 Task: Look for products with raspberry flavor in the category "Powered Drink MIxes".
Action: Mouse pressed left at (17, 95)
Screenshot: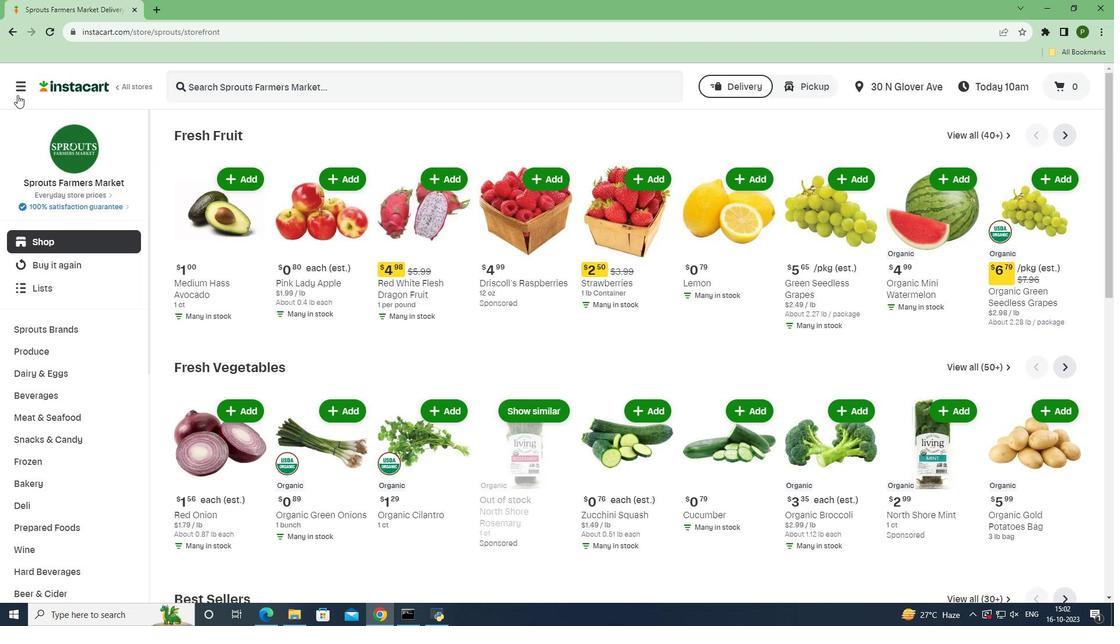 
Action: Mouse moved to (40, 305)
Screenshot: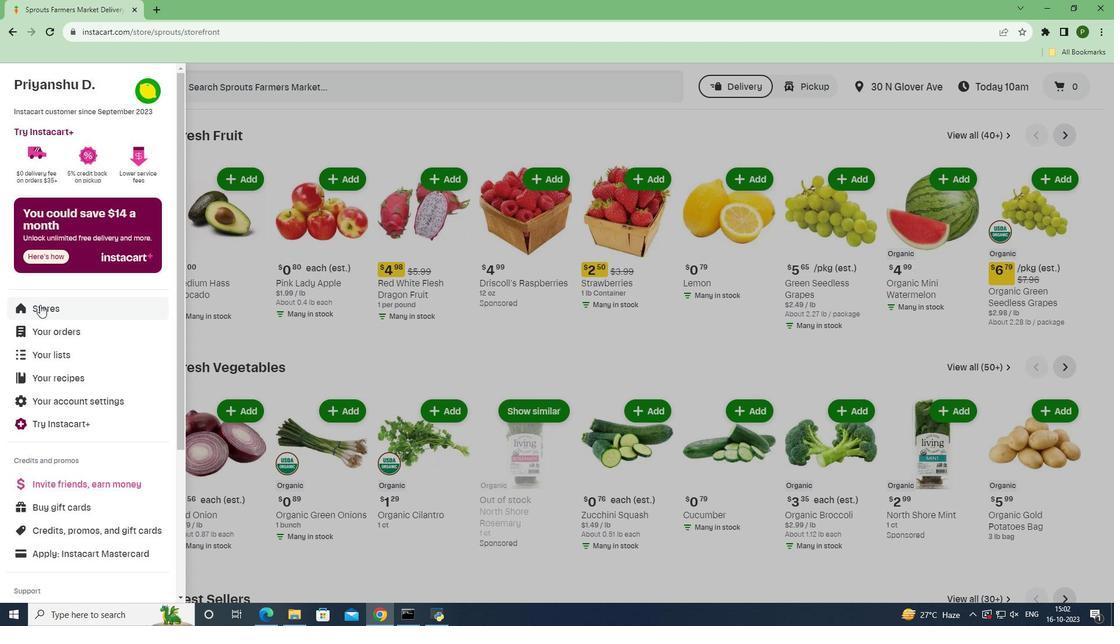 
Action: Mouse pressed left at (40, 305)
Screenshot: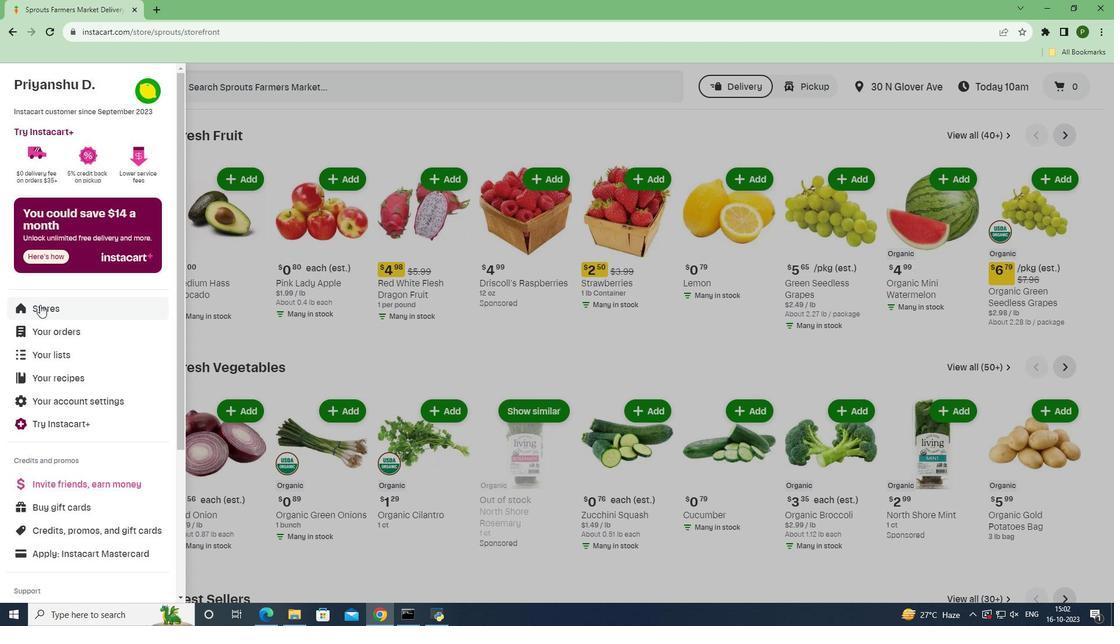 
Action: Mouse moved to (258, 128)
Screenshot: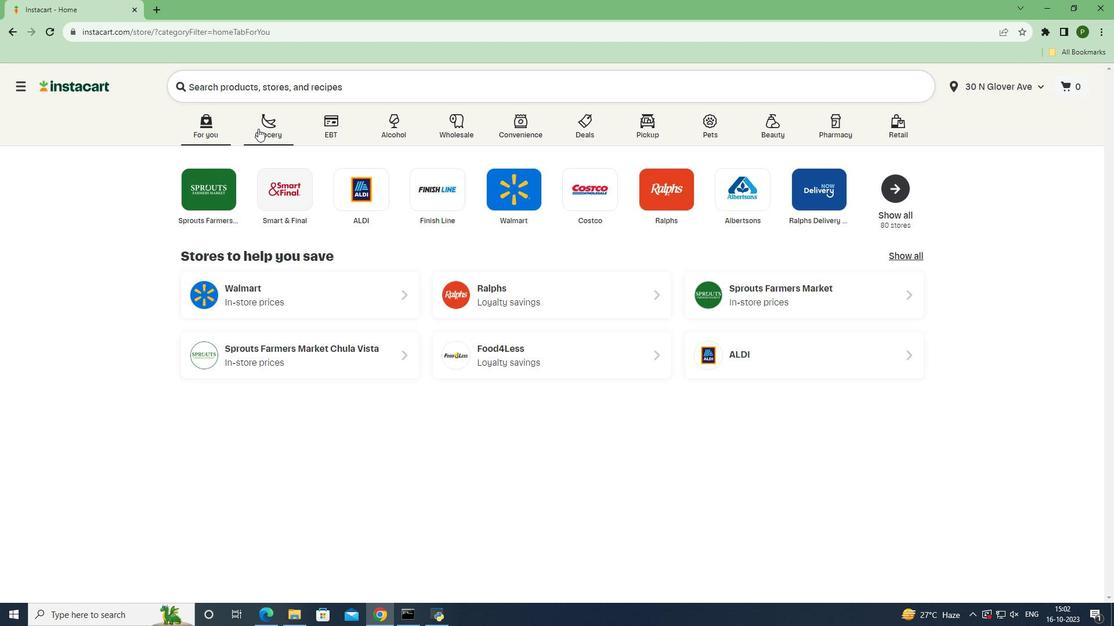 
Action: Mouse pressed left at (258, 128)
Screenshot: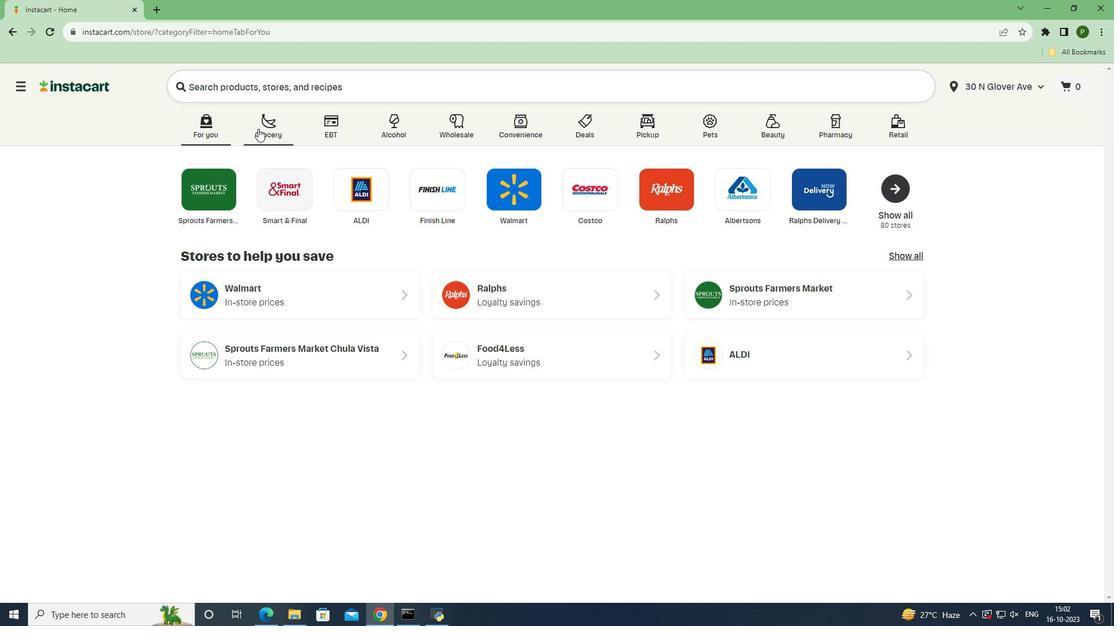 
Action: Mouse moved to (698, 260)
Screenshot: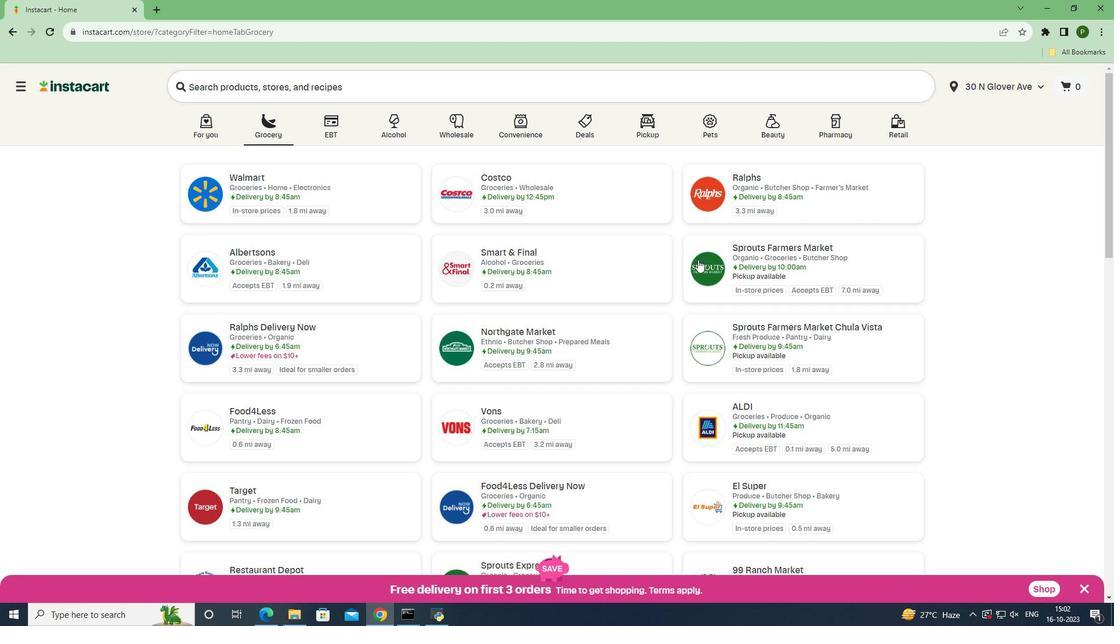 
Action: Mouse pressed left at (698, 260)
Screenshot: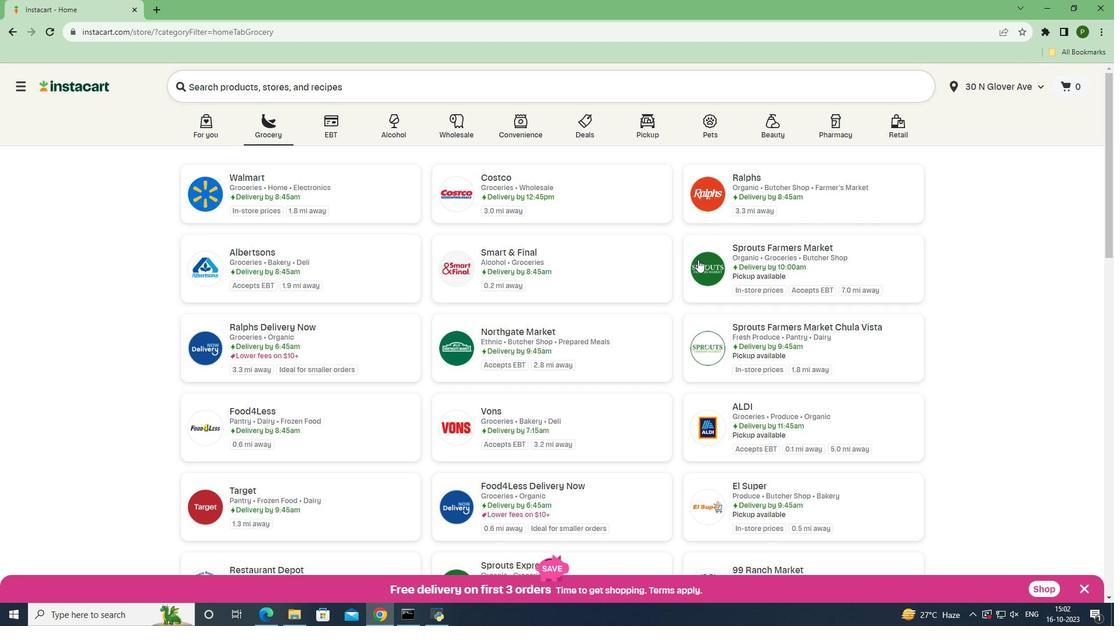 
Action: Mouse moved to (59, 395)
Screenshot: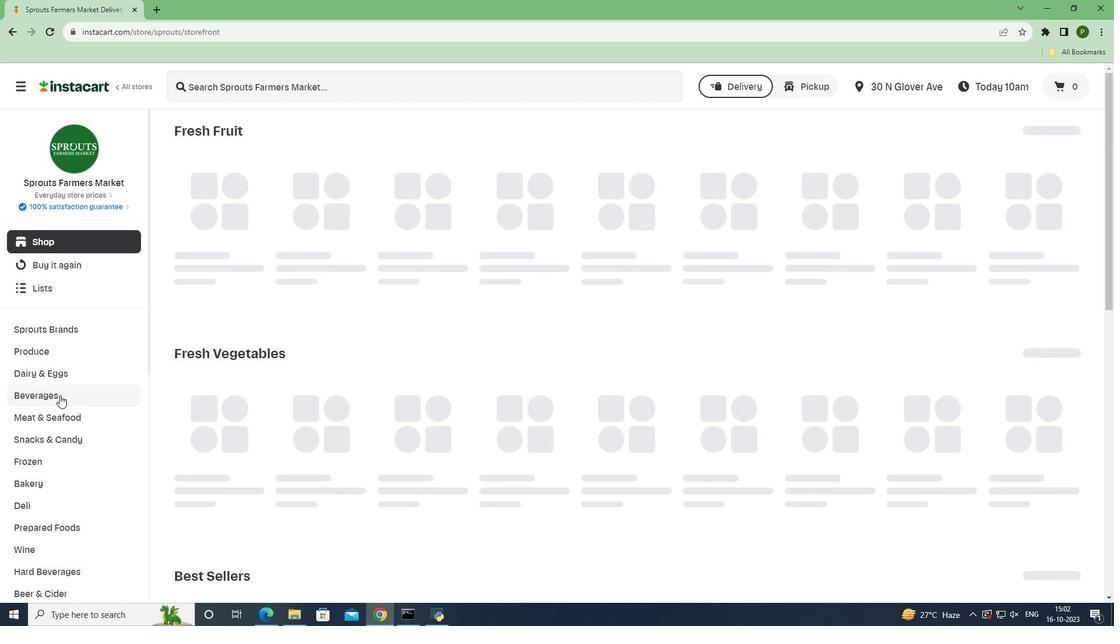 
Action: Mouse pressed left at (59, 395)
Screenshot: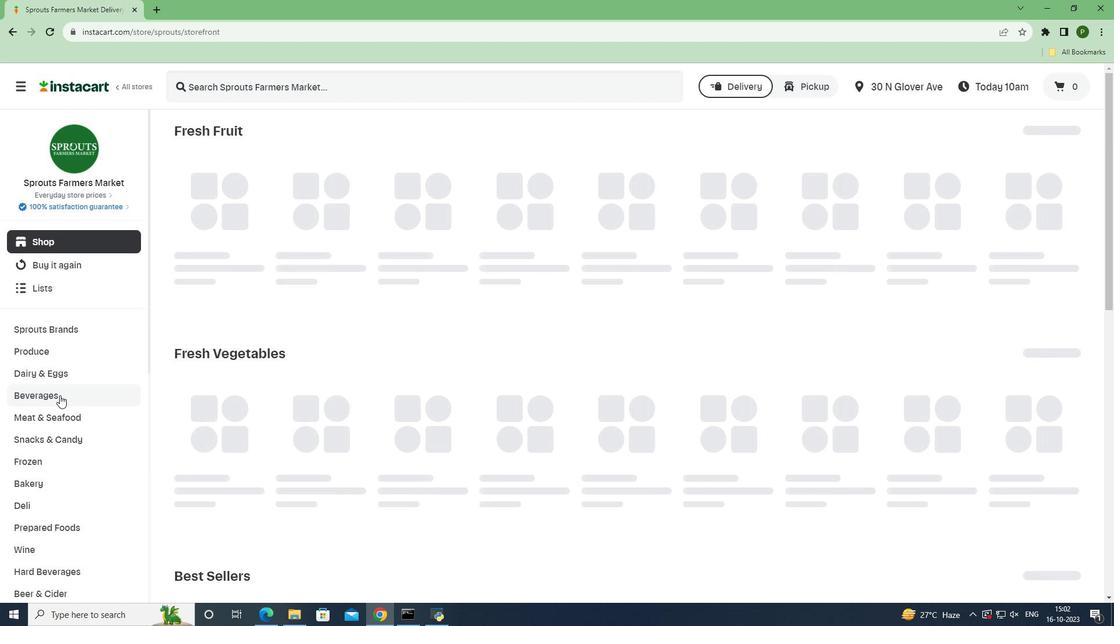 
Action: Mouse moved to (1052, 157)
Screenshot: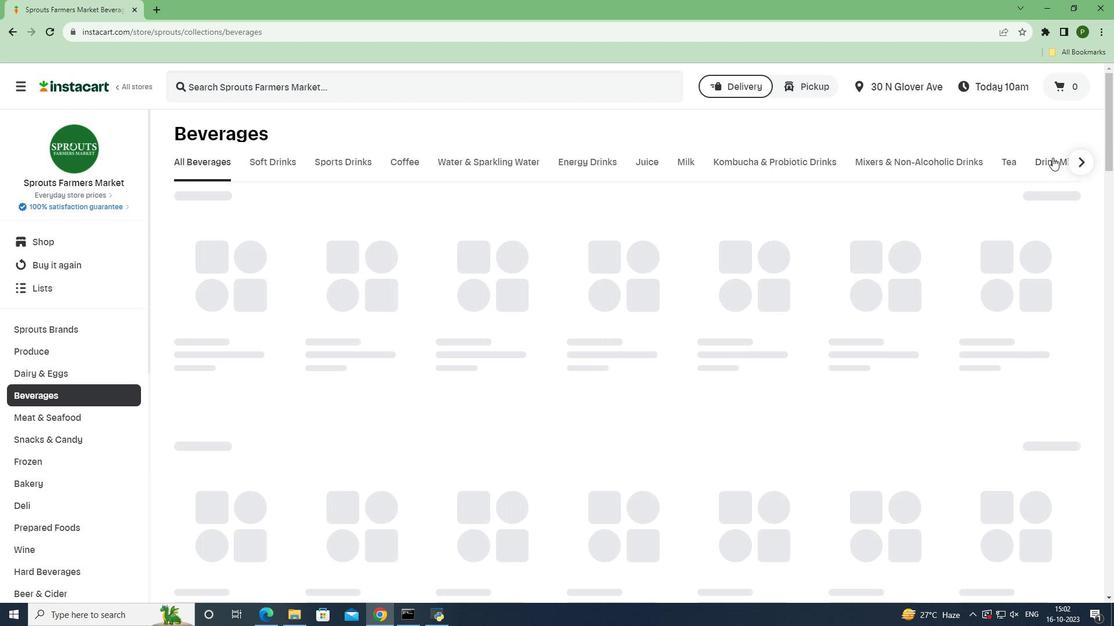 
Action: Mouse pressed left at (1052, 157)
Screenshot: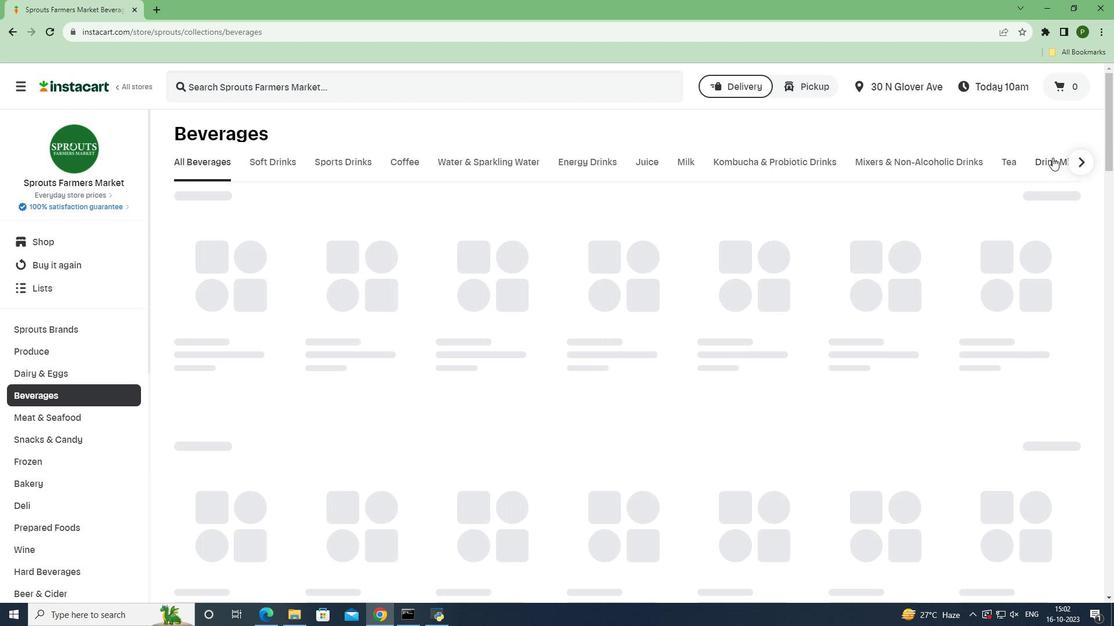 
Action: Mouse moved to (320, 215)
Screenshot: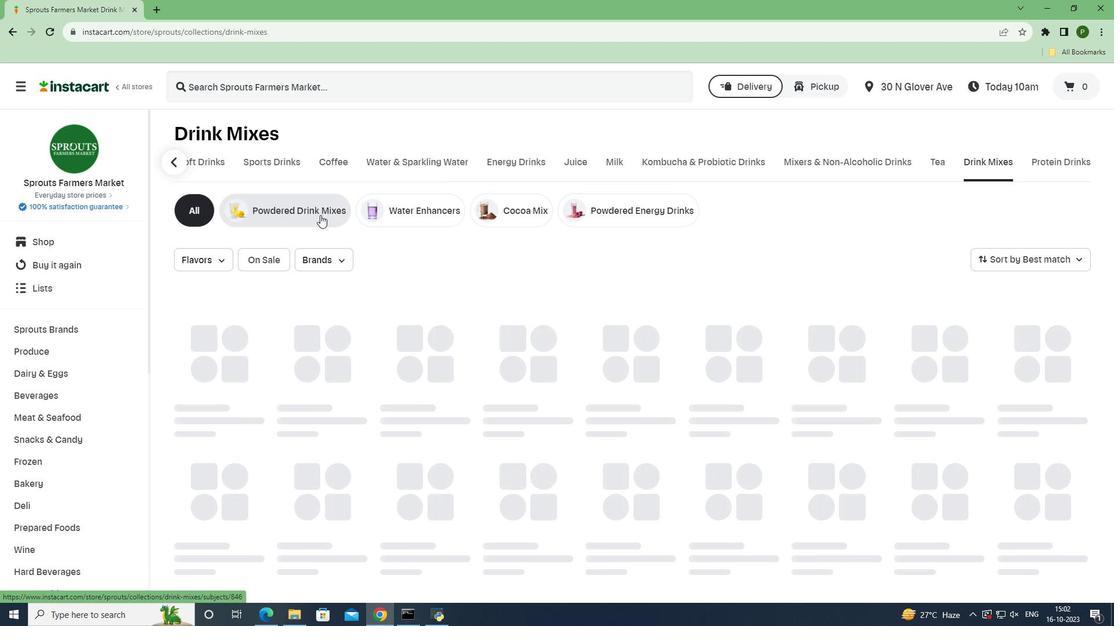 
Action: Mouse pressed left at (320, 215)
Screenshot: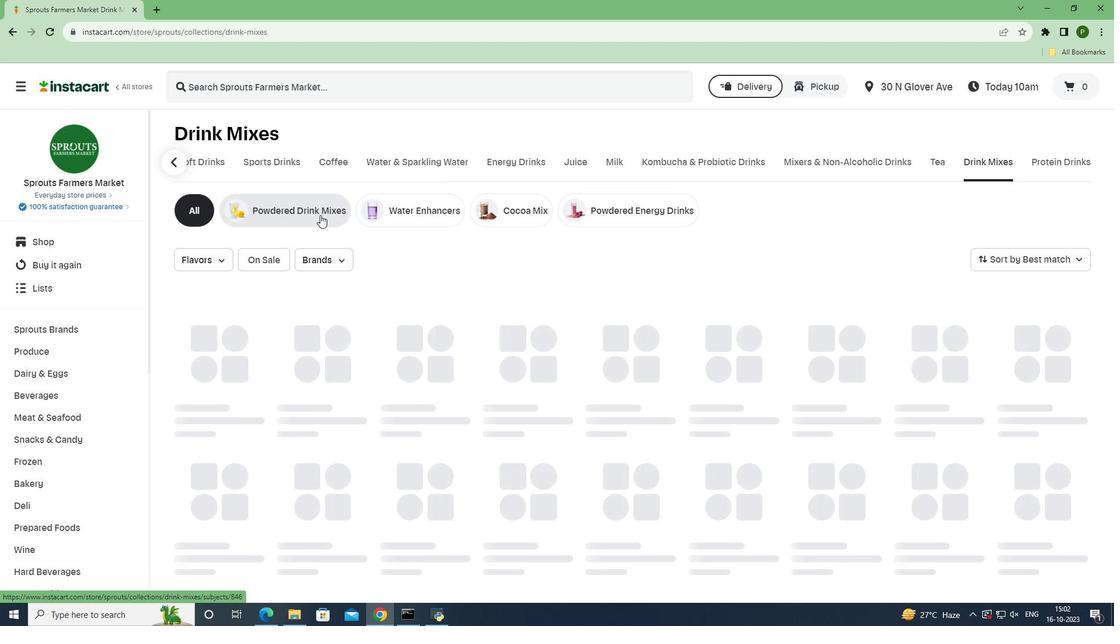 
Action: Mouse moved to (197, 255)
Screenshot: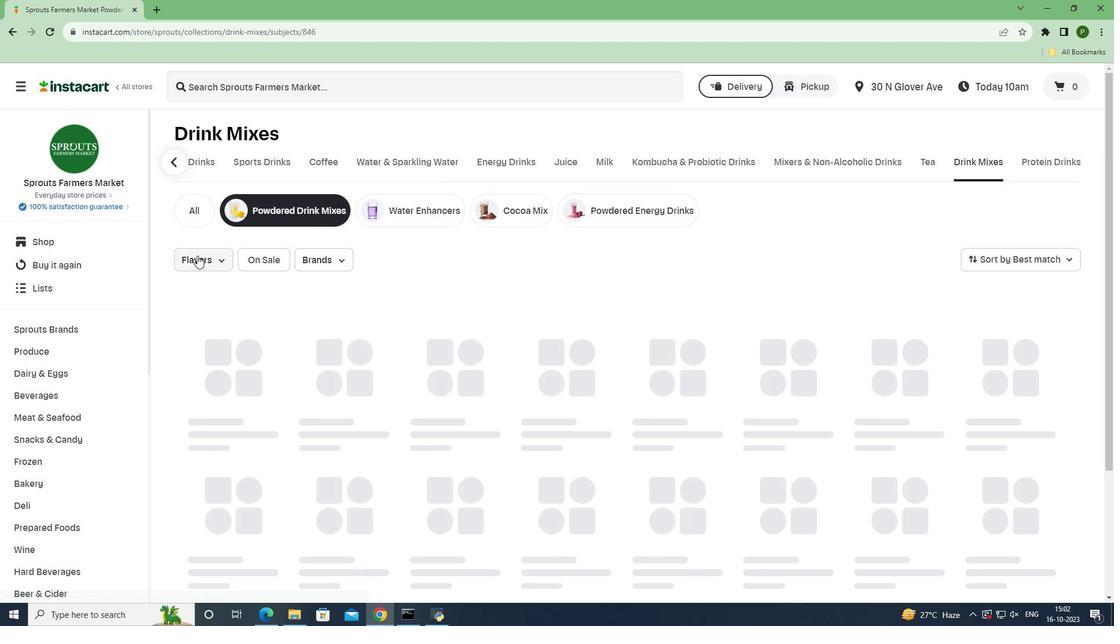
Action: Mouse pressed left at (197, 255)
Screenshot: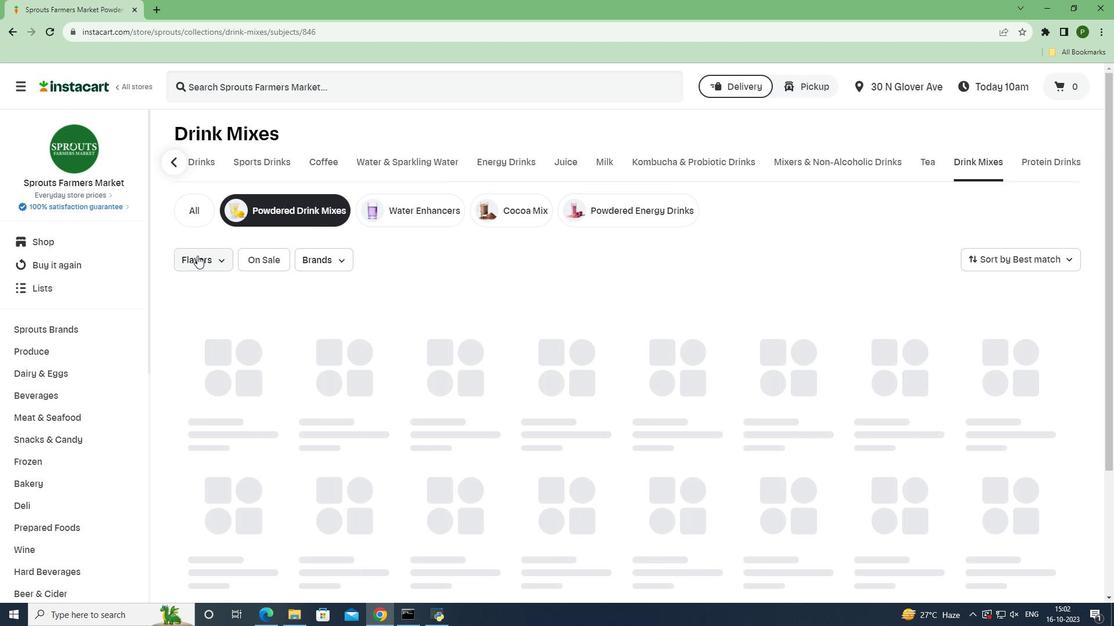 
Action: Mouse moved to (237, 348)
Screenshot: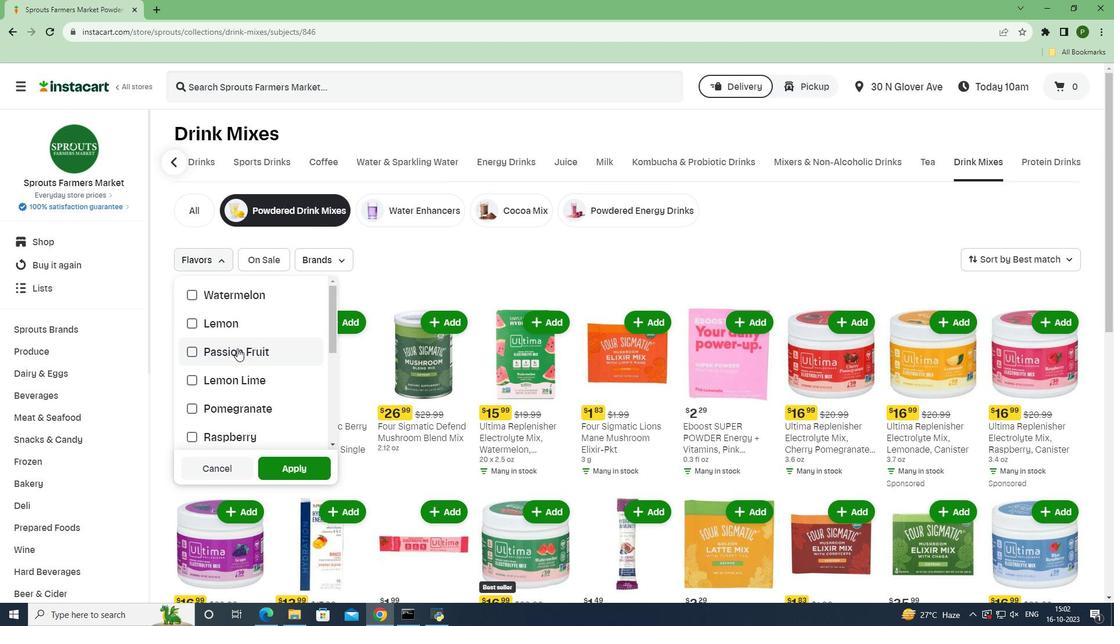 
Action: Mouse scrolled (237, 348) with delta (0, 0)
Screenshot: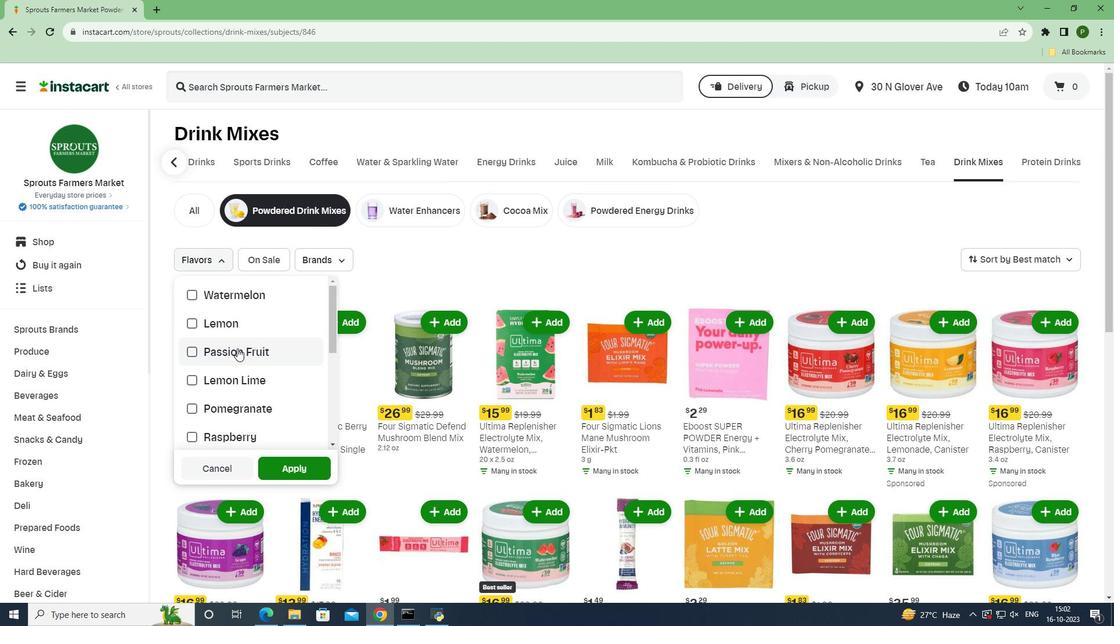 
Action: Mouse moved to (236, 370)
Screenshot: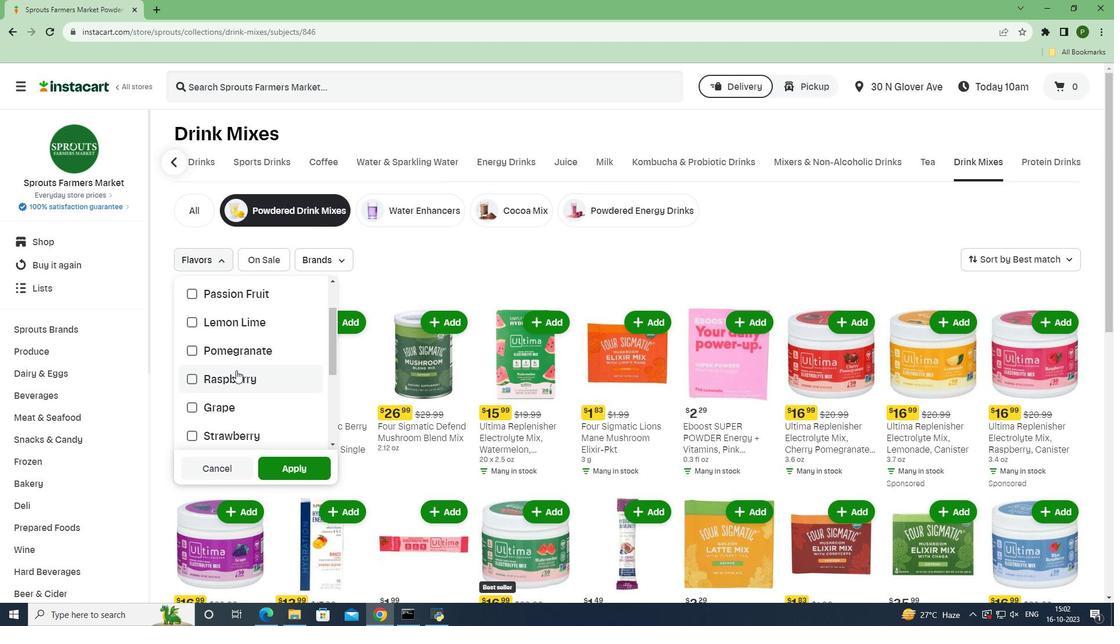 
Action: Mouse pressed left at (236, 370)
Screenshot: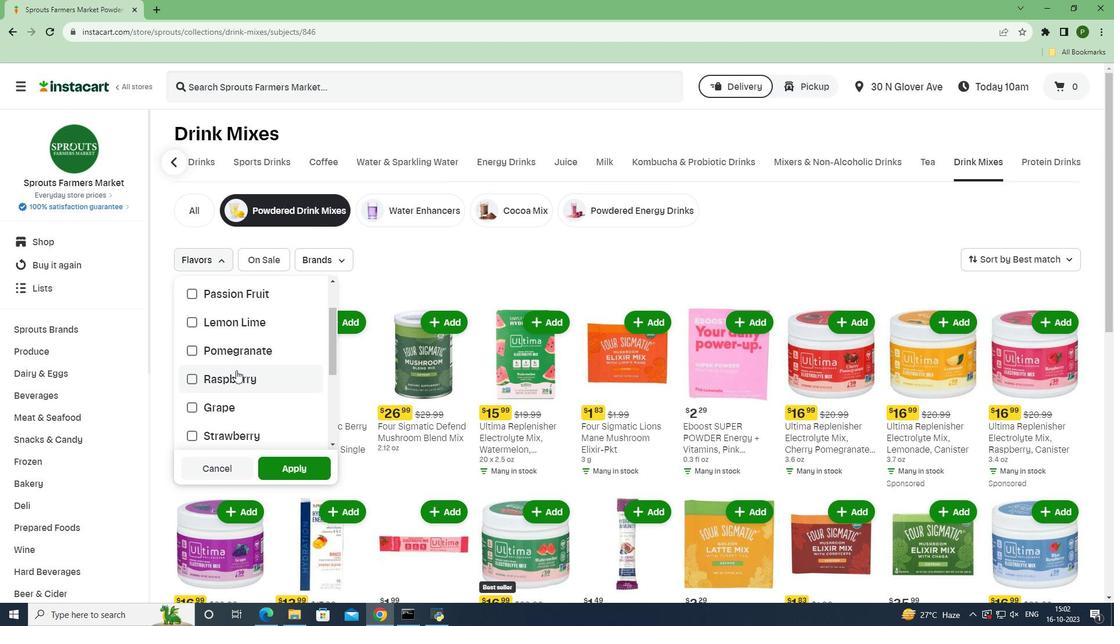 
Action: Mouse moved to (293, 464)
Screenshot: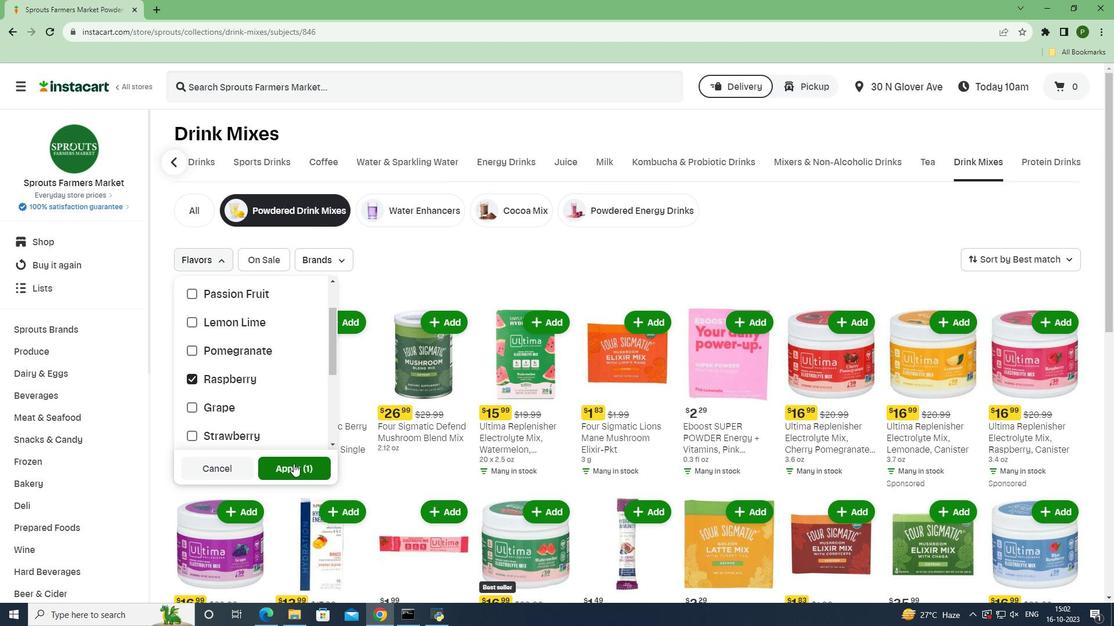 
Action: Mouse pressed left at (293, 464)
Screenshot: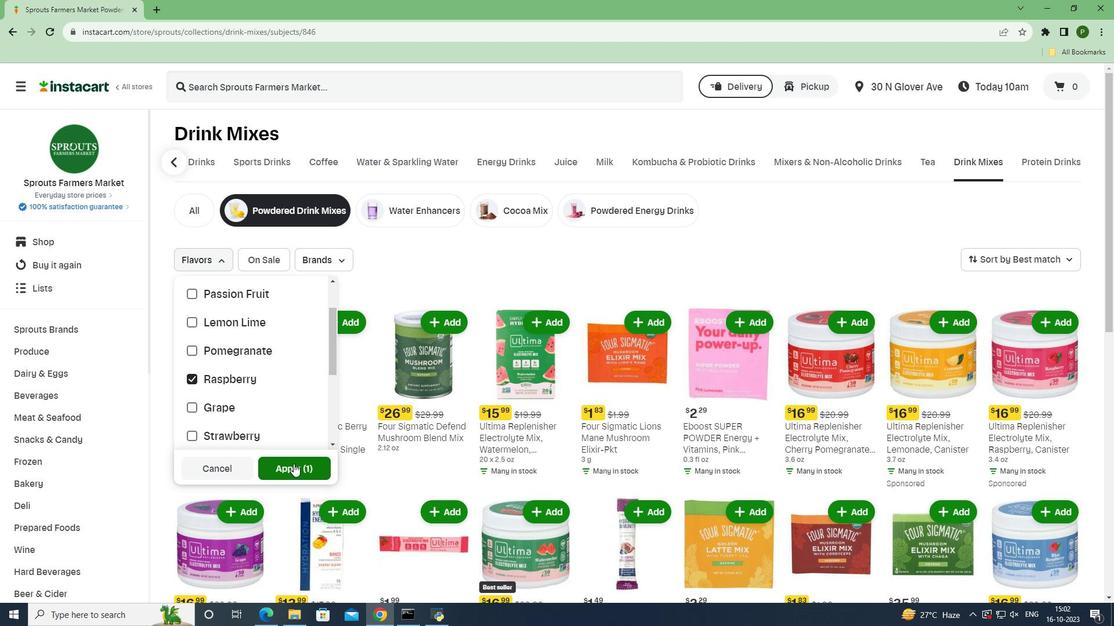 
Action: Mouse moved to (473, 475)
Screenshot: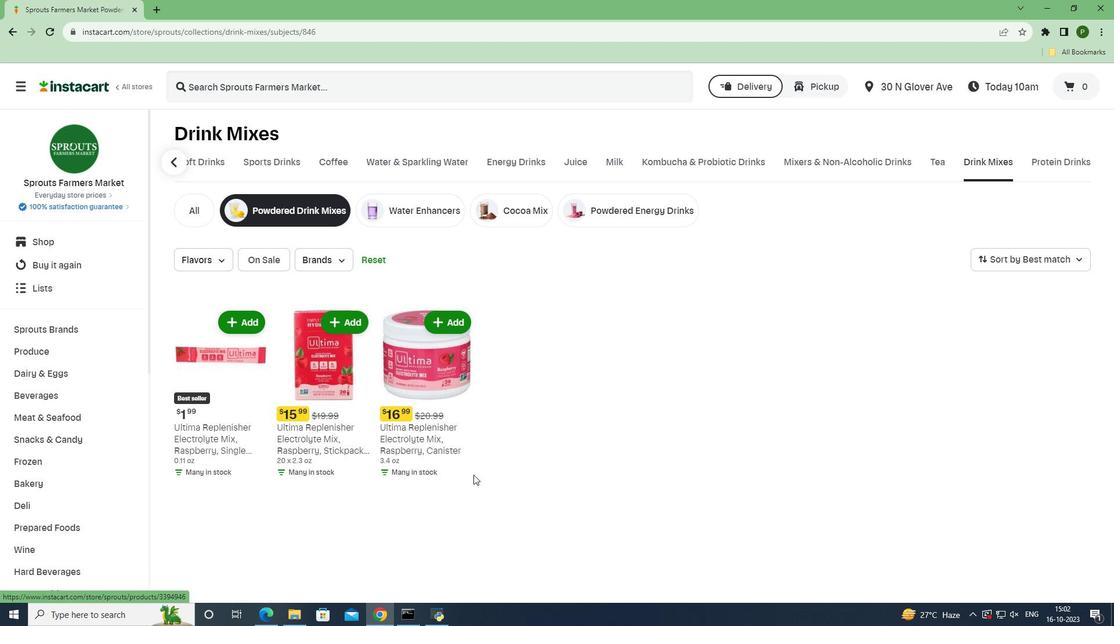 
